 Task: Filter job titles by Sales Manager.
Action: Mouse moved to (260, 81)
Screenshot: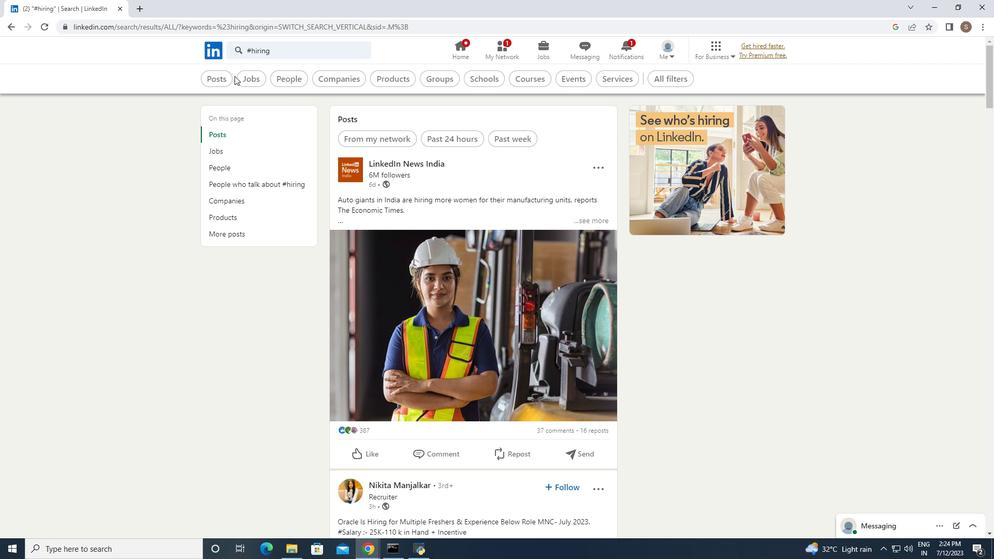 
Action: Mouse pressed left at (260, 81)
Screenshot: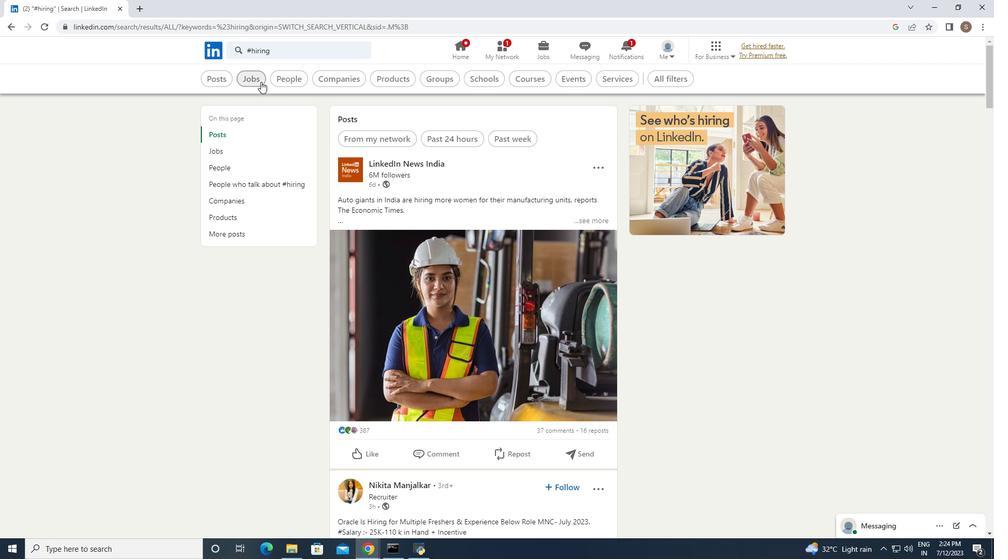
Action: Mouse moved to (702, 82)
Screenshot: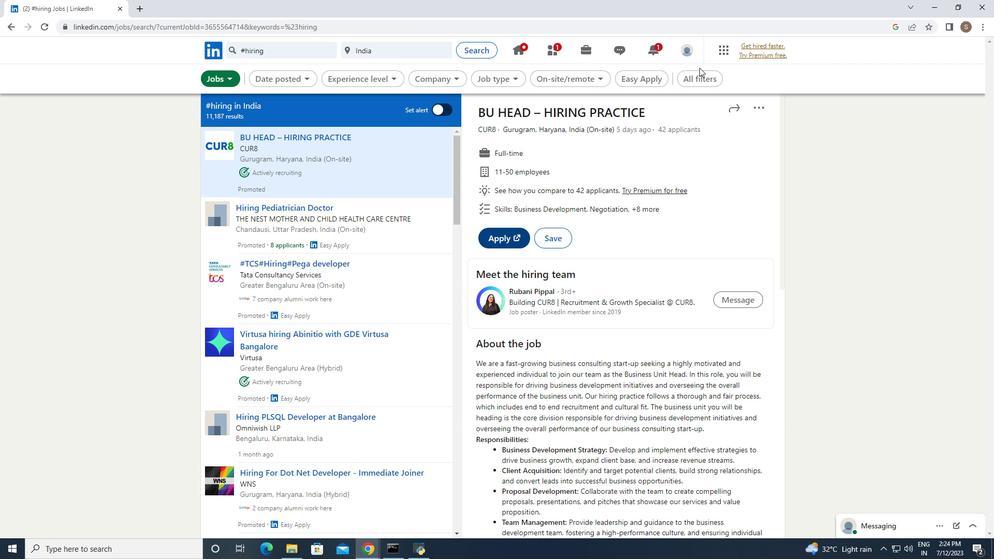 
Action: Mouse pressed left at (702, 82)
Screenshot: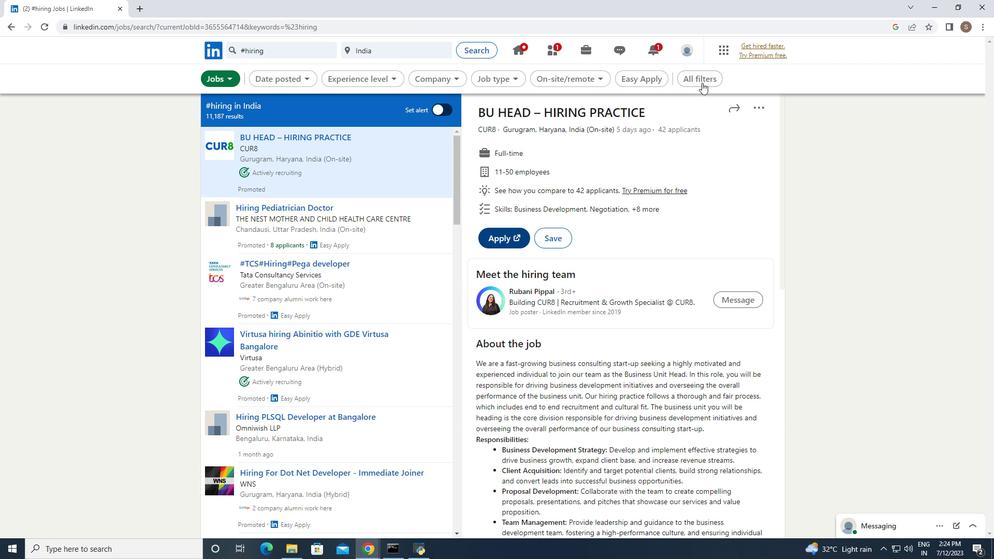 
Action: Mouse moved to (856, 319)
Screenshot: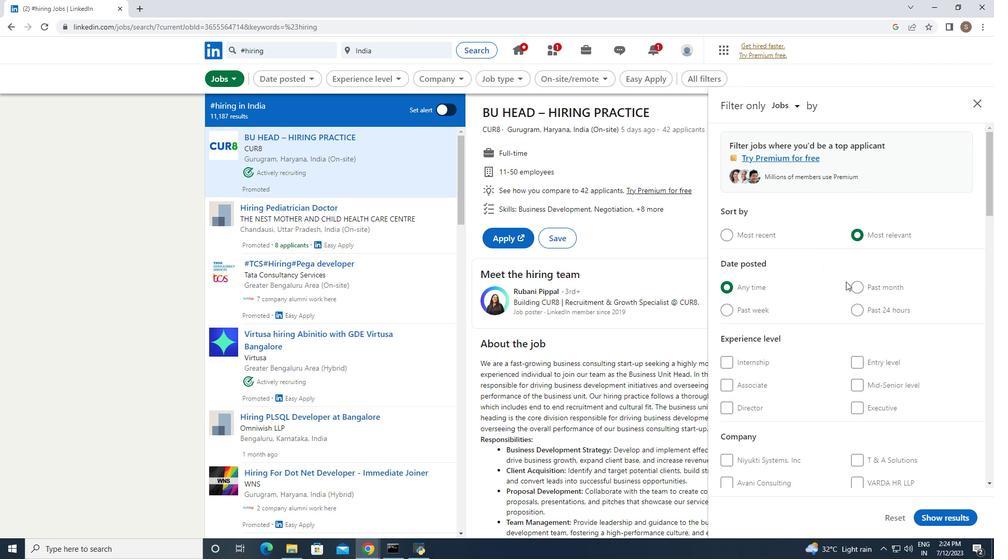 
Action: Mouse scrolled (856, 319) with delta (0, 0)
Screenshot: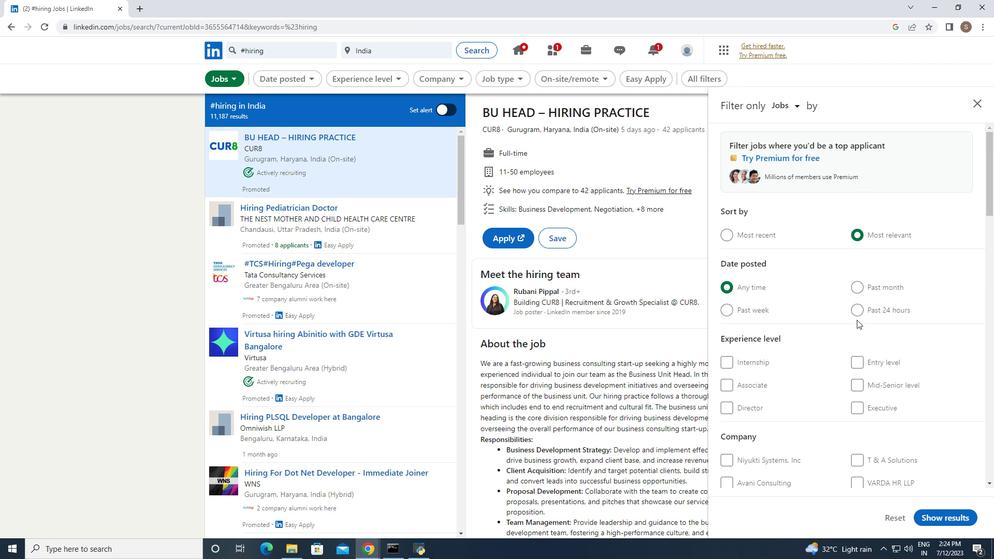 
Action: Mouse scrolled (856, 319) with delta (0, 0)
Screenshot: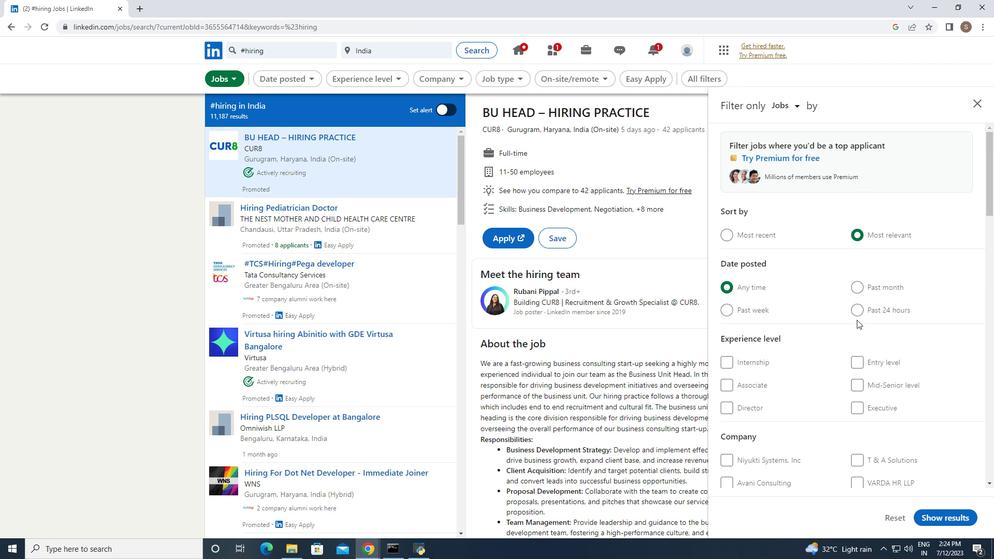 
Action: Mouse scrolled (856, 319) with delta (0, 0)
Screenshot: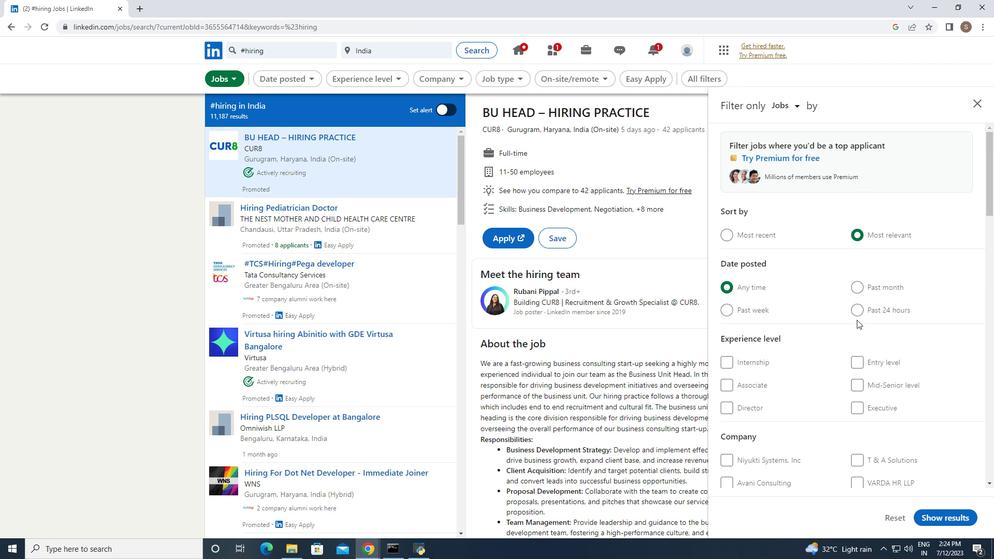 
Action: Mouse scrolled (856, 319) with delta (0, 0)
Screenshot: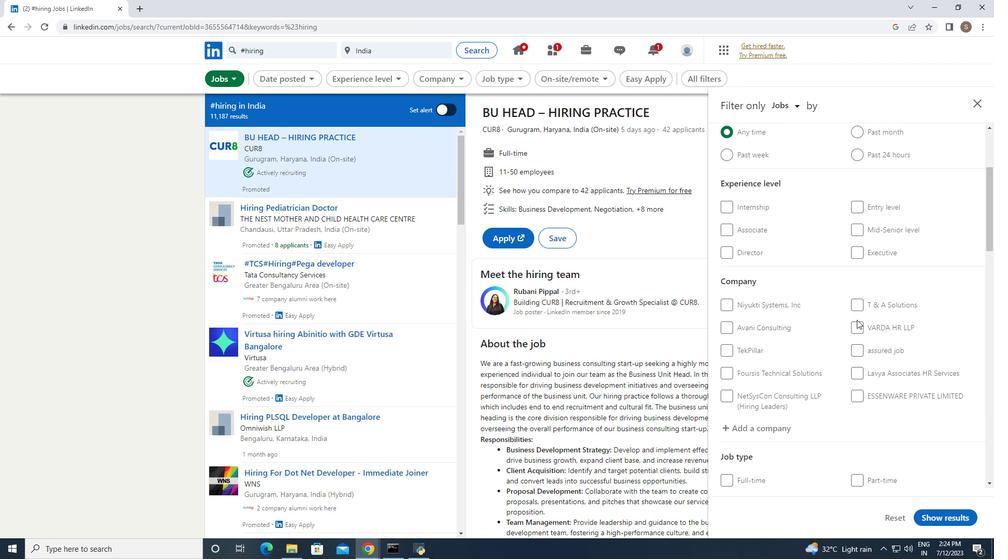 
Action: Mouse scrolled (856, 319) with delta (0, 0)
Screenshot: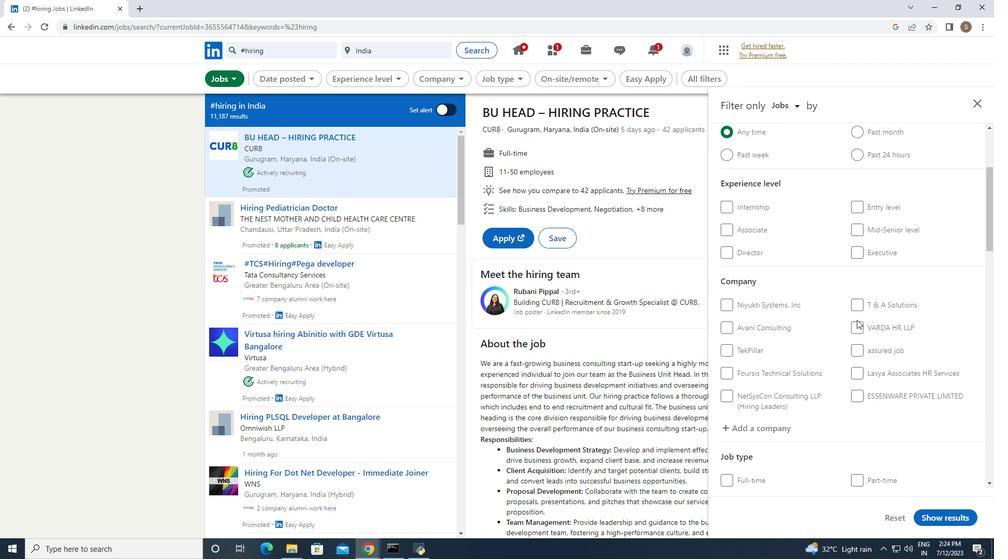 
Action: Mouse scrolled (856, 319) with delta (0, 0)
Screenshot: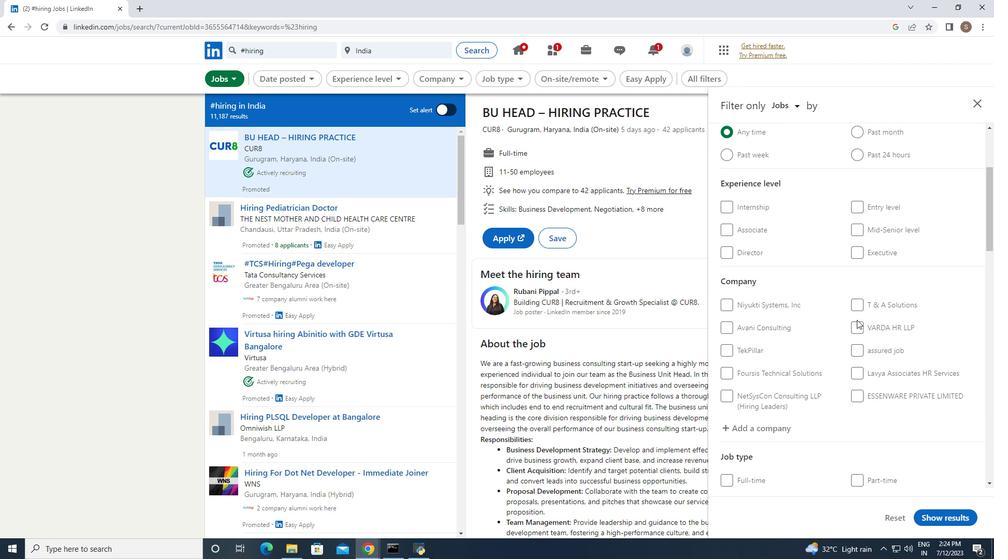 
Action: Mouse scrolled (856, 319) with delta (0, 0)
Screenshot: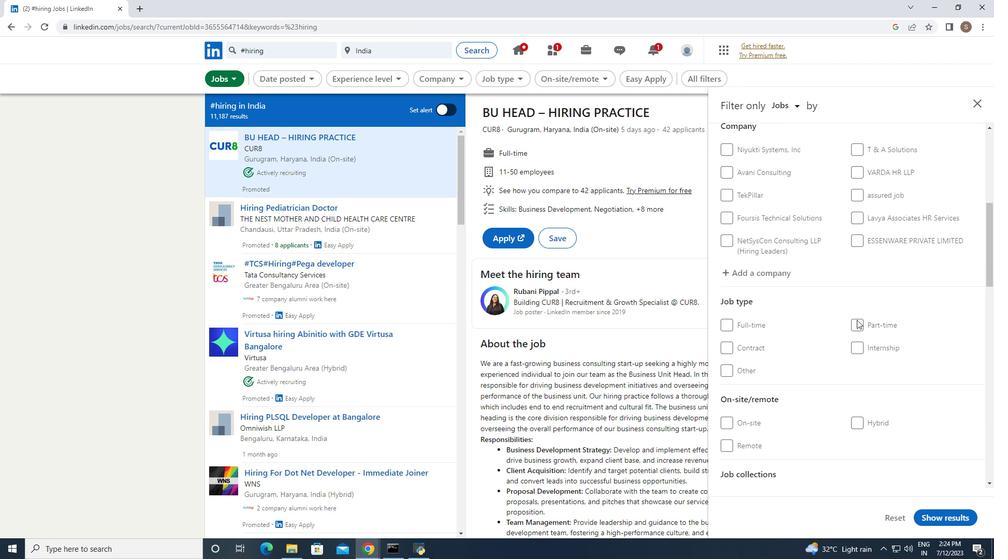 
Action: Mouse scrolled (856, 319) with delta (0, 0)
Screenshot: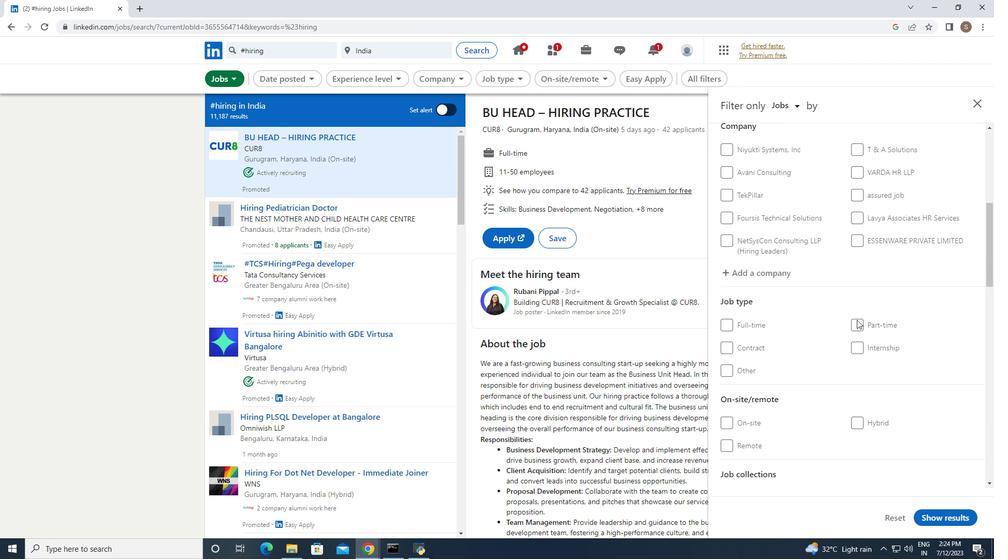 
Action: Mouse scrolled (856, 319) with delta (0, 0)
Screenshot: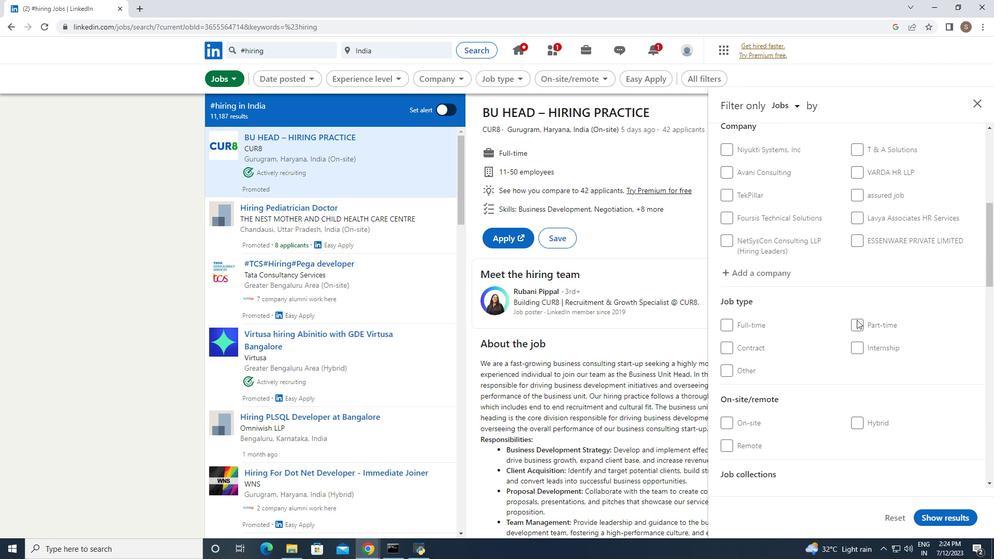 
Action: Mouse scrolled (856, 319) with delta (0, 0)
Screenshot: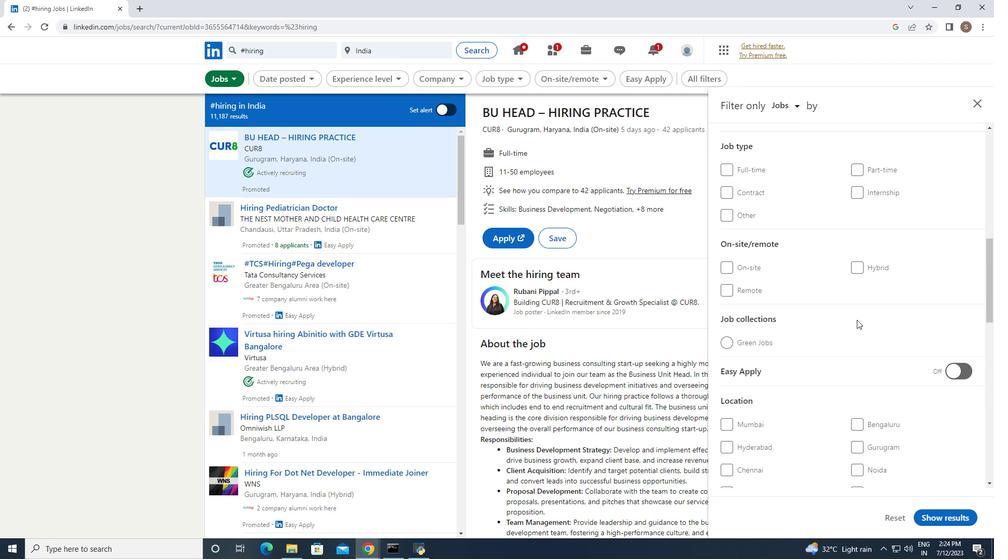 
Action: Mouse scrolled (856, 319) with delta (0, 0)
Screenshot: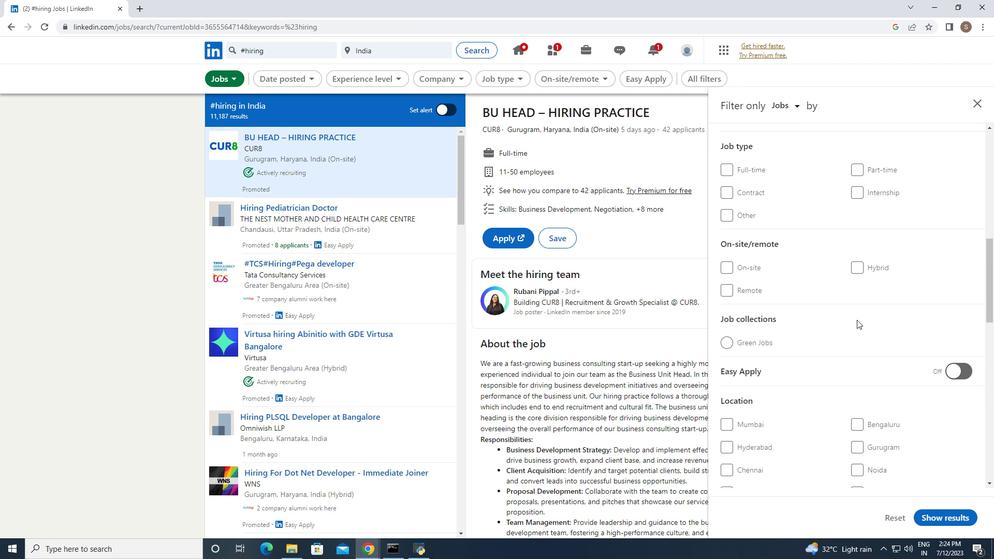 
Action: Mouse scrolled (856, 319) with delta (0, 0)
Screenshot: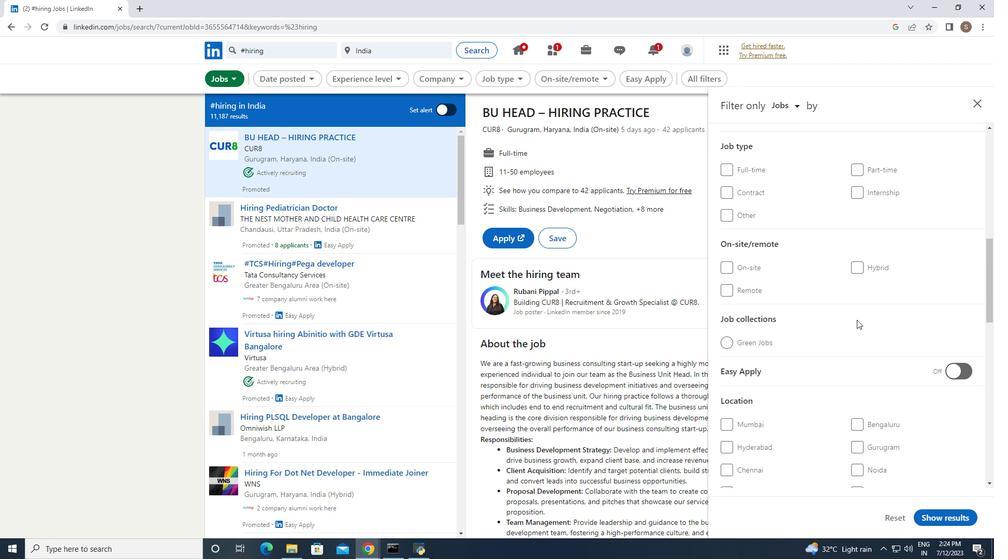 
Action: Mouse scrolled (856, 319) with delta (0, 0)
Screenshot: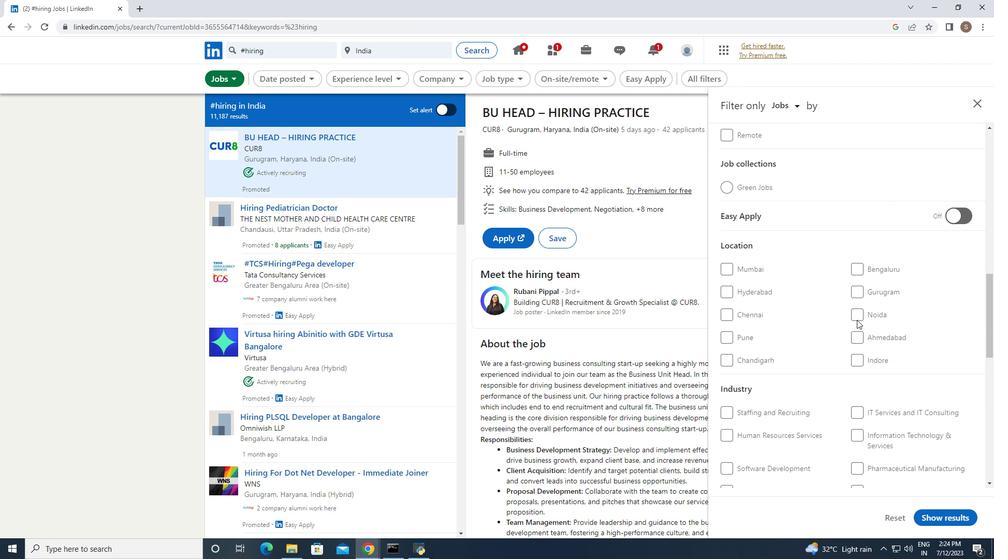 
Action: Mouse scrolled (856, 319) with delta (0, 0)
Screenshot: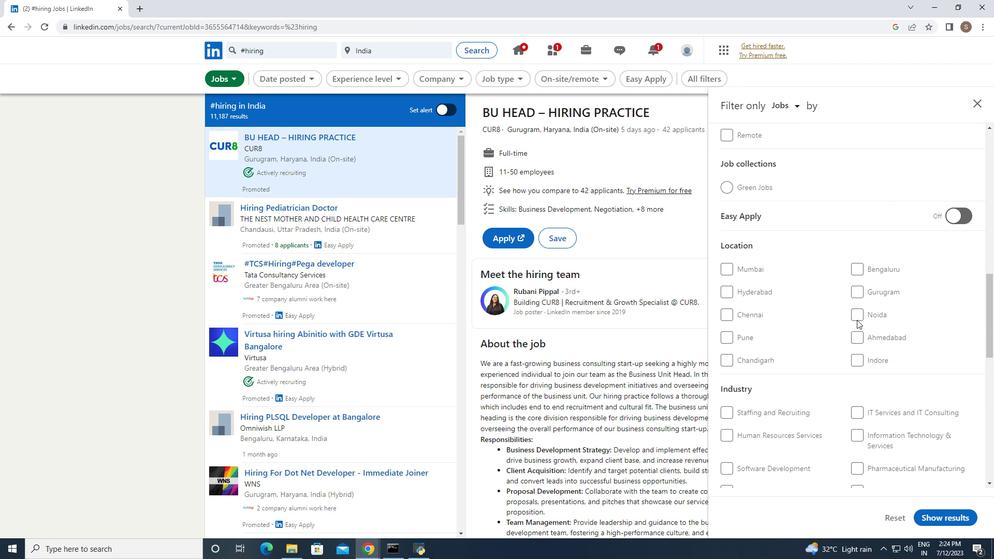 
Action: Mouse scrolled (856, 319) with delta (0, 0)
Screenshot: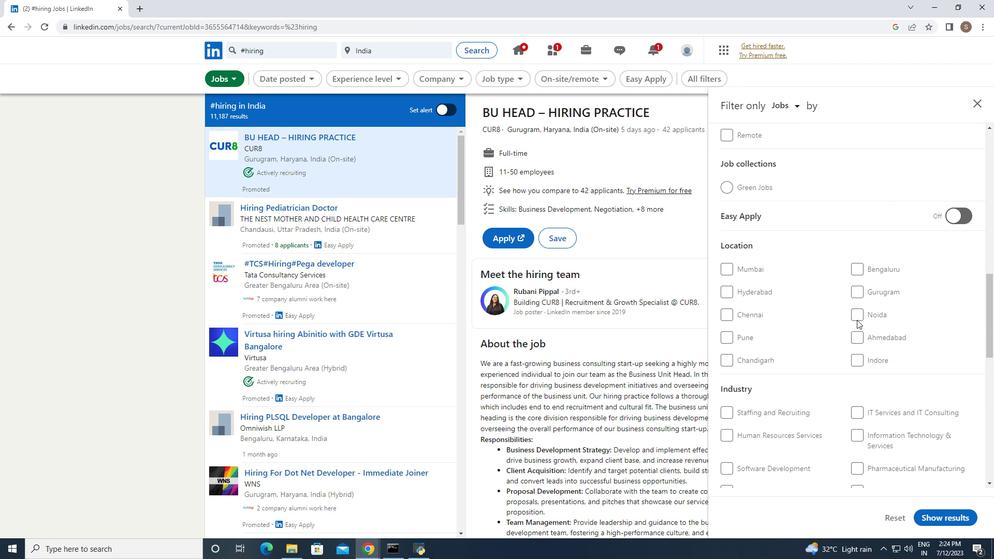 
Action: Mouse scrolled (856, 319) with delta (0, 0)
Screenshot: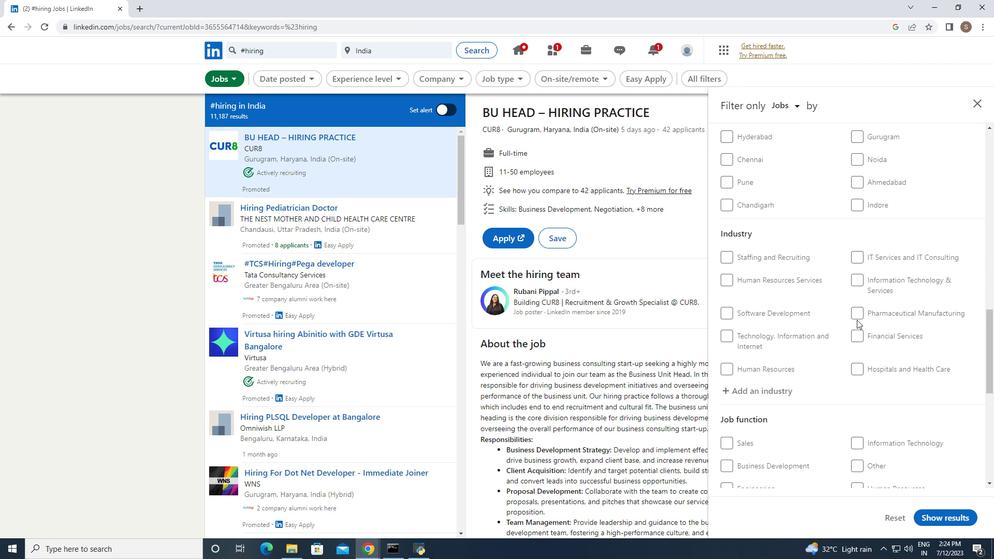 
Action: Mouse scrolled (856, 319) with delta (0, 0)
Screenshot: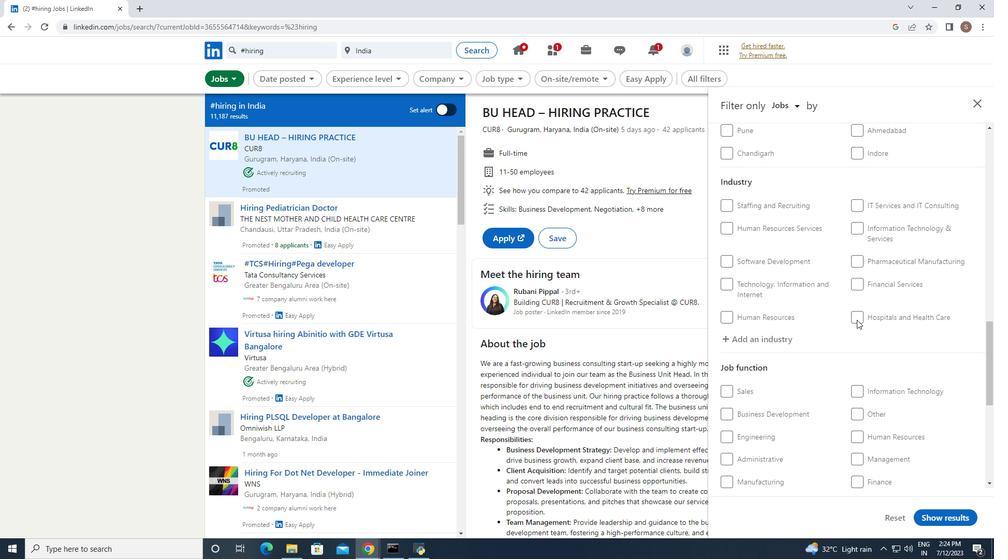 
Action: Mouse scrolled (856, 319) with delta (0, 0)
Screenshot: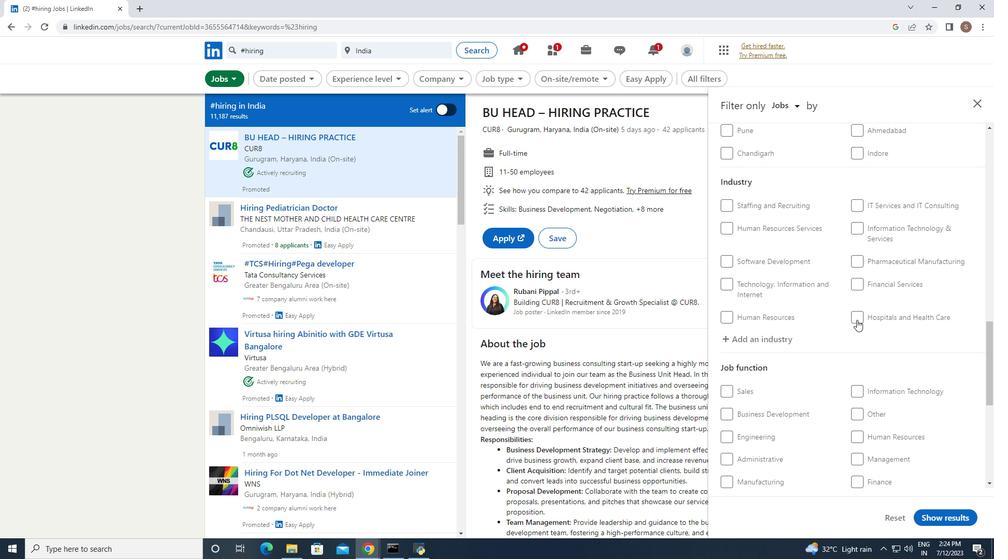 
Action: Mouse scrolled (856, 319) with delta (0, 0)
Screenshot: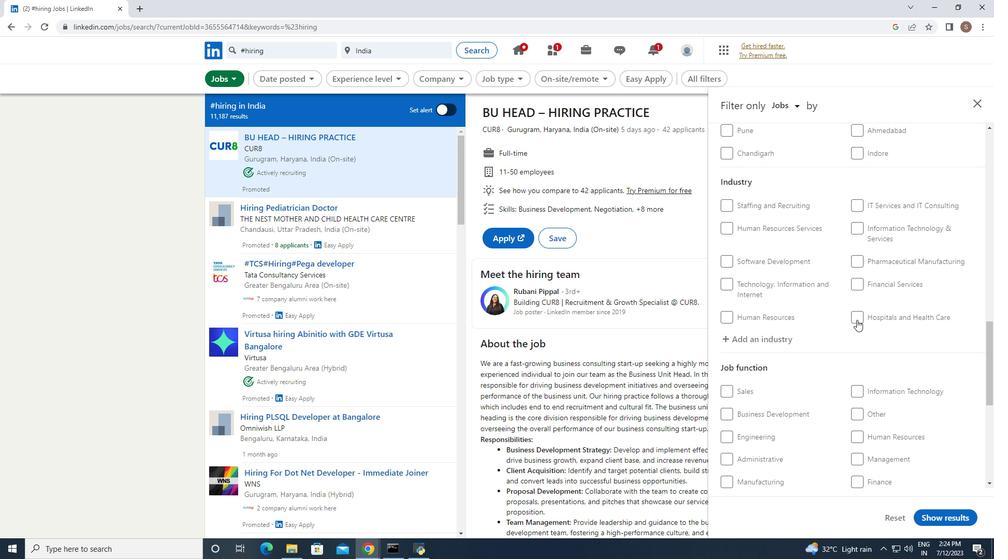 
Action: Mouse scrolled (856, 319) with delta (0, 0)
Screenshot: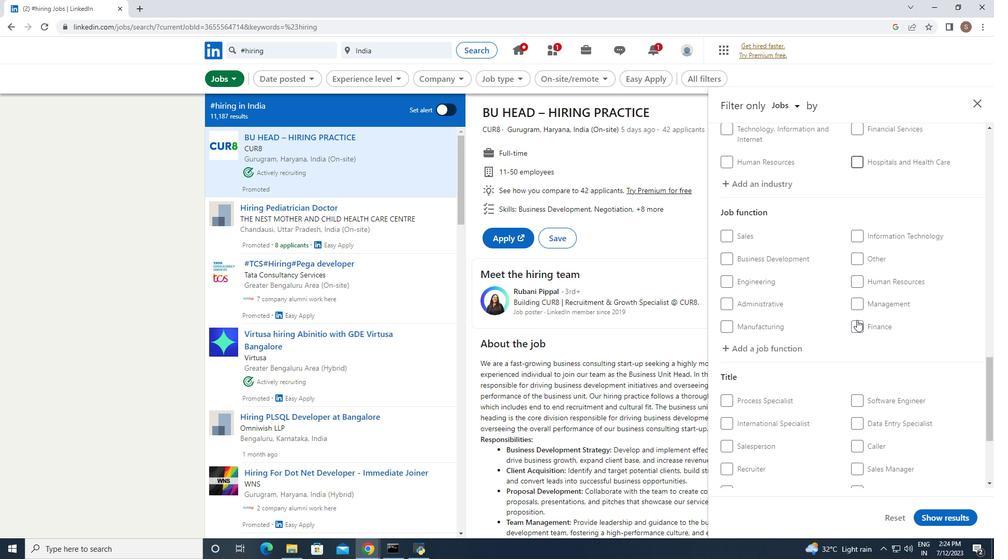 
Action: Mouse scrolled (856, 319) with delta (0, 0)
Screenshot: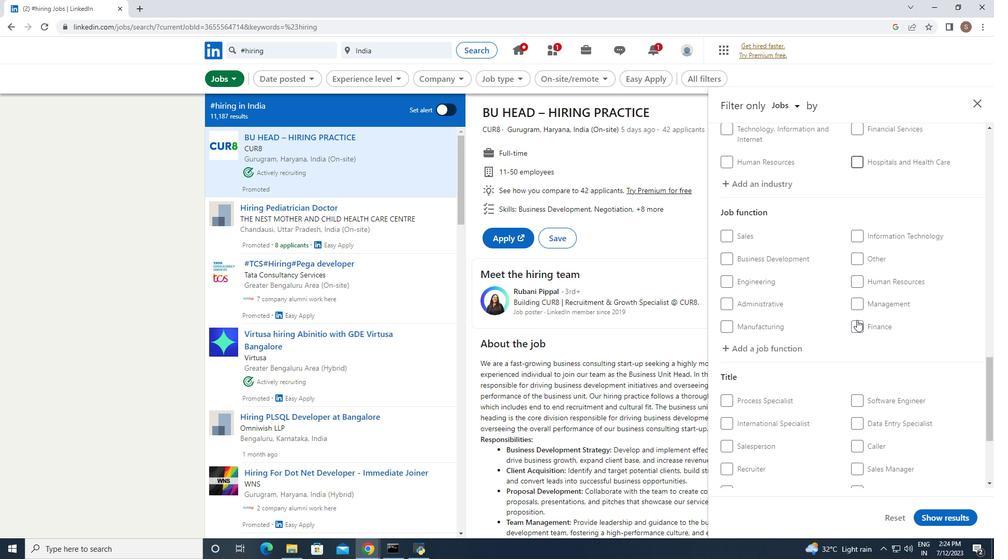 
Action: Mouse scrolled (856, 319) with delta (0, 0)
Screenshot: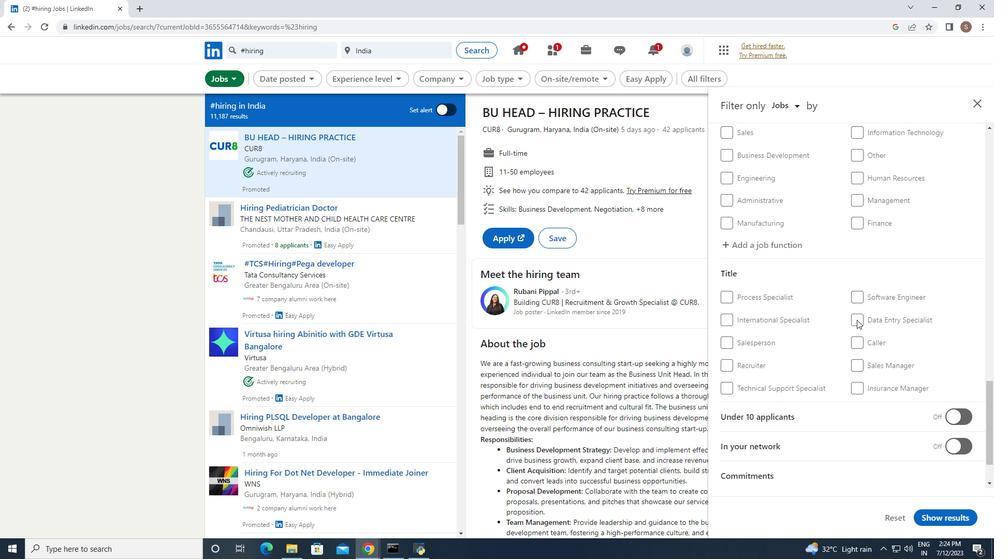 
Action: Mouse moved to (856, 317)
Screenshot: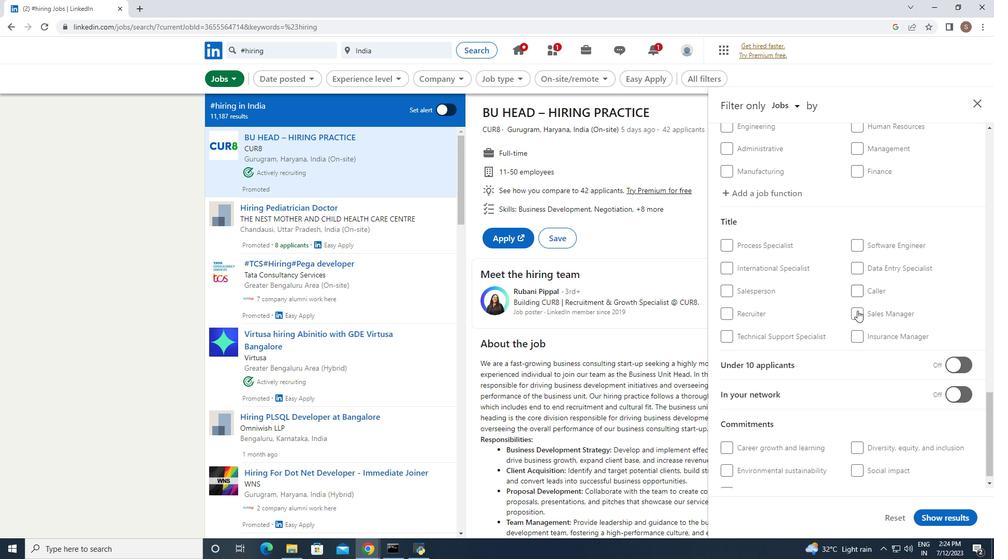 
Action: Mouse pressed left at (856, 317)
Screenshot: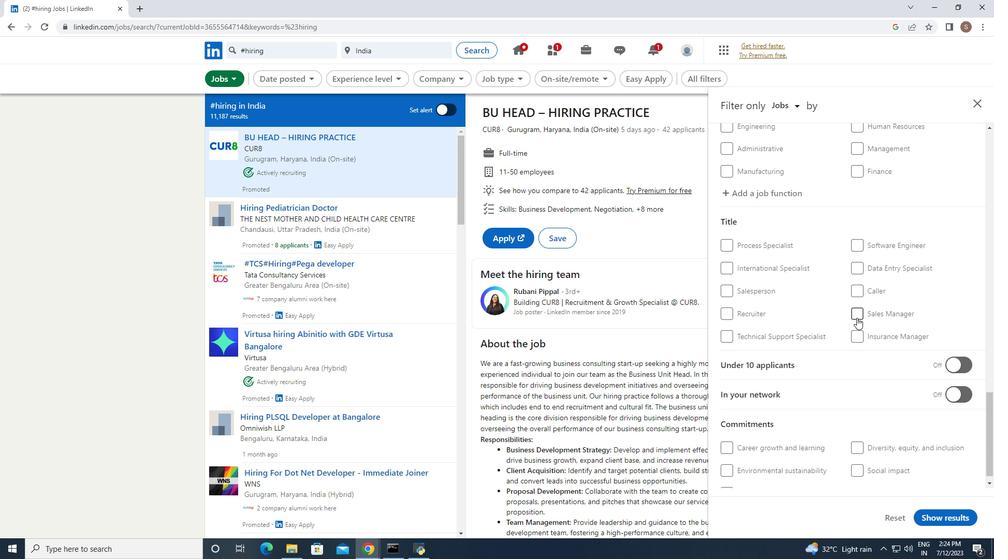 
Action: Mouse moved to (930, 515)
Screenshot: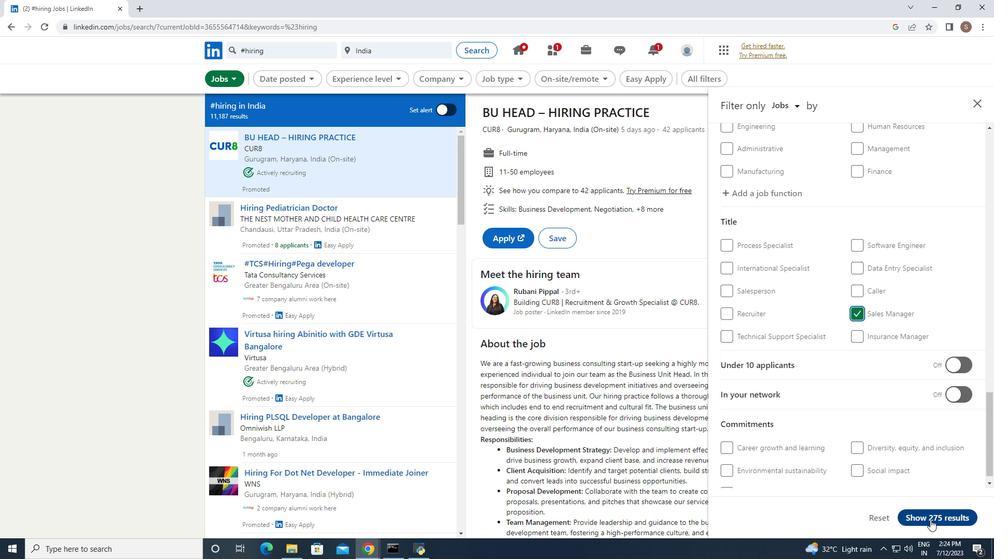 
Action: Mouse pressed left at (930, 515)
Screenshot: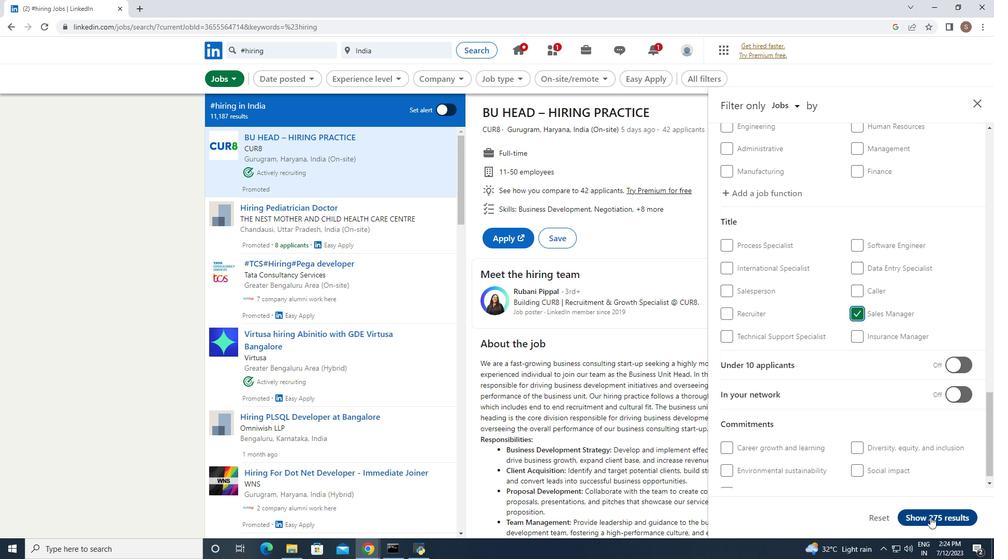 
